 Task: Add in the project ZeroG an epic 'ITIL Implementation'.
Action: Mouse moved to (206, 64)
Screenshot: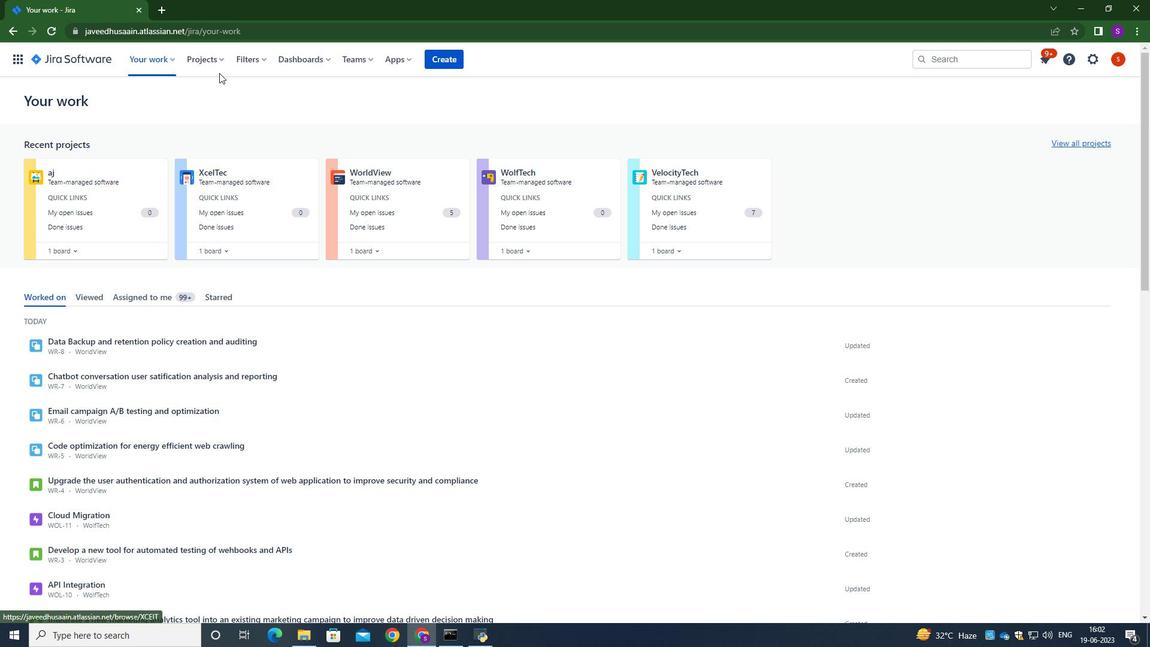 
Action: Mouse pressed left at (206, 64)
Screenshot: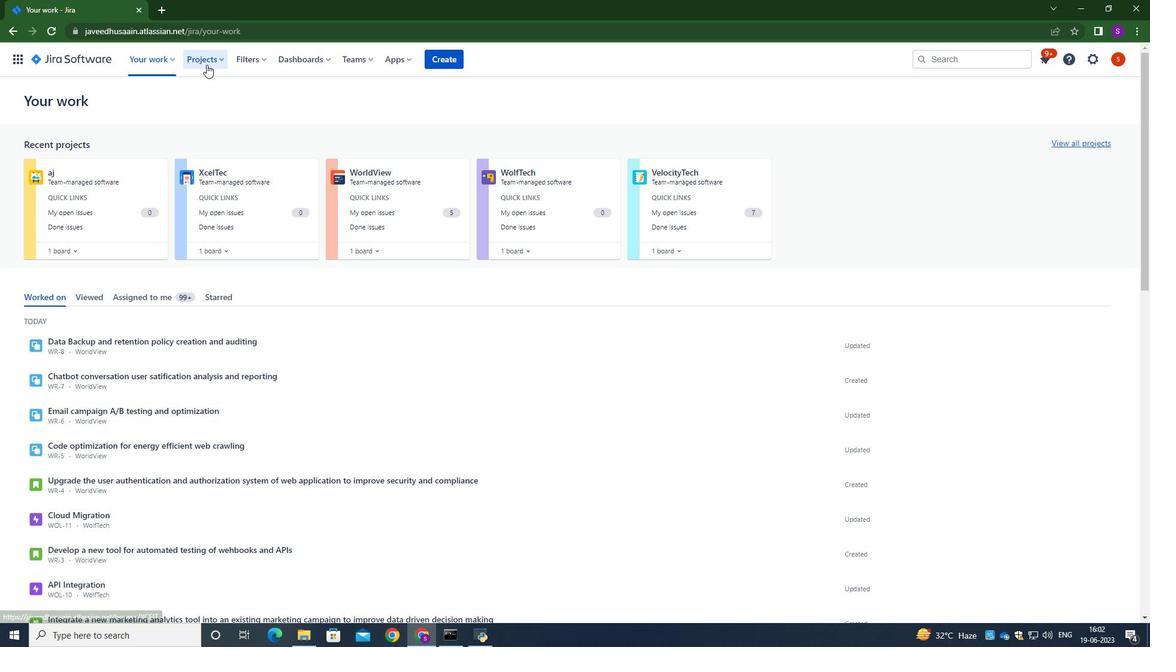 
Action: Mouse moved to (203, 106)
Screenshot: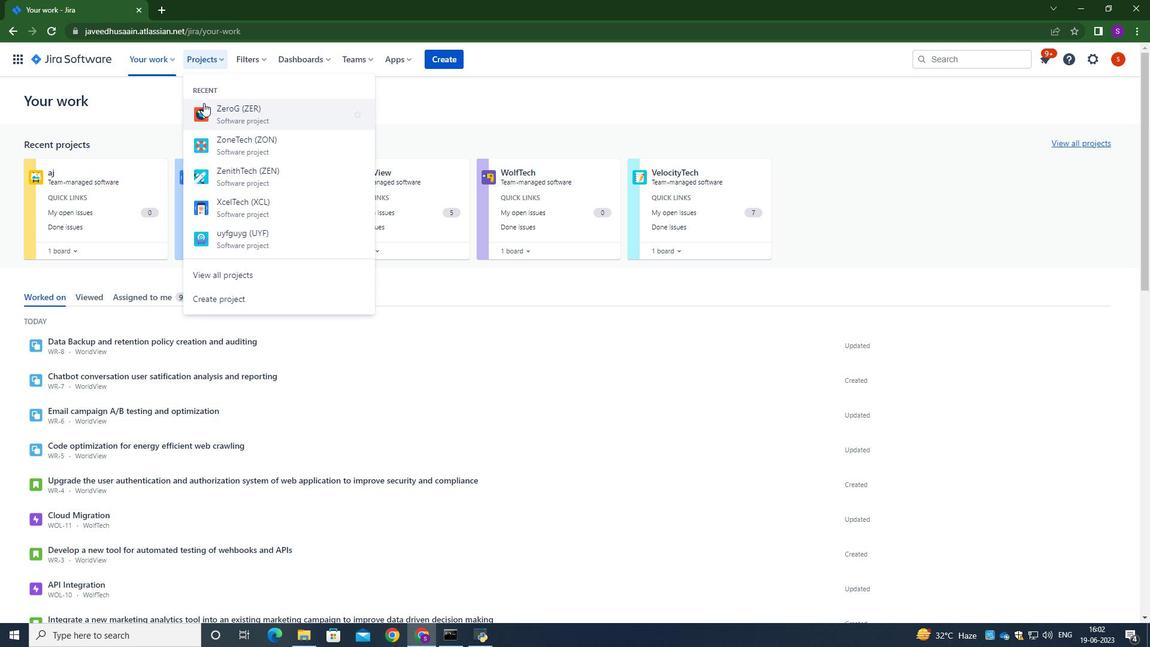 
Action: Mouse pressed left at (203, 106)
Screenshot: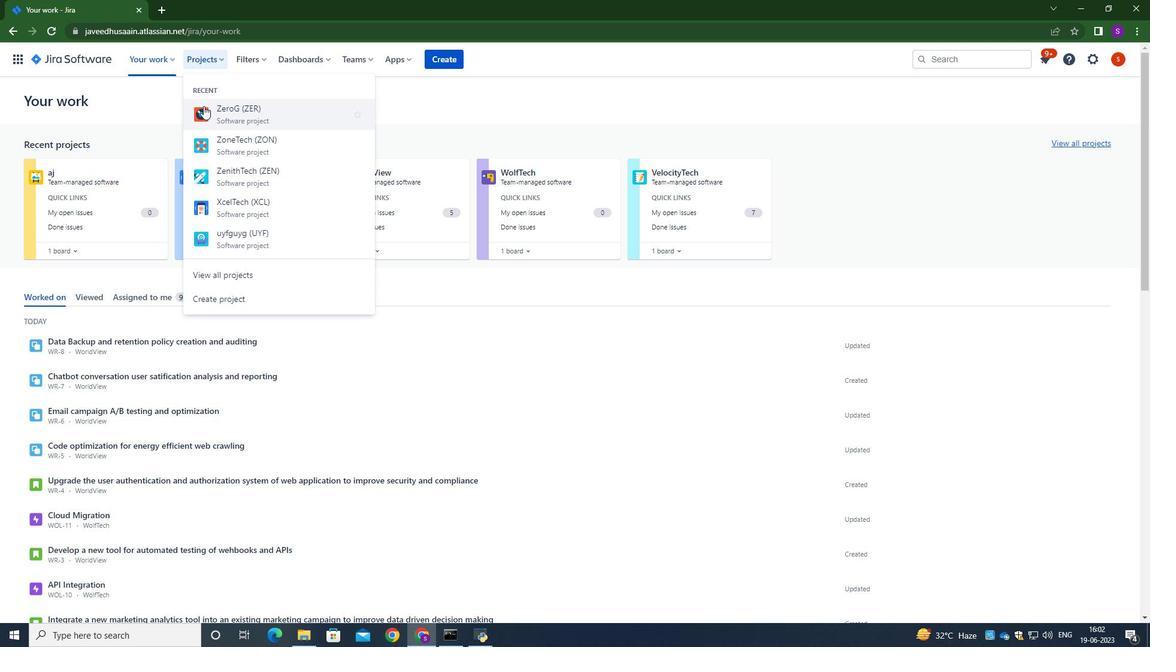 
Action: Mouse moved to (73, 185)
Screenshot: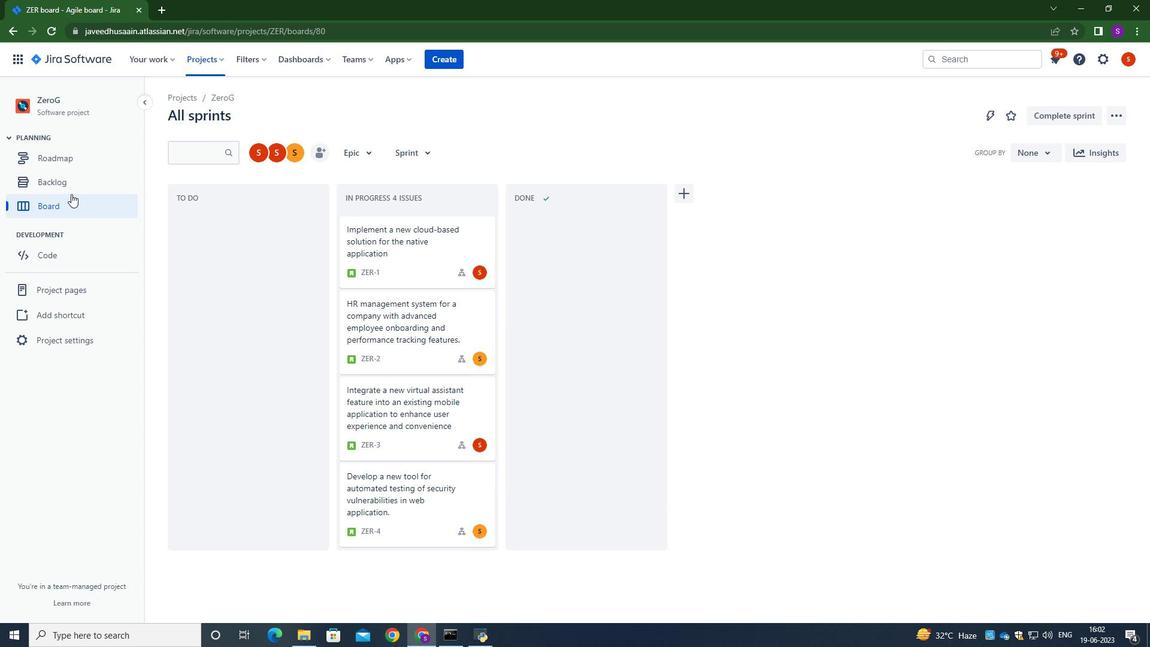 
Action: Mouse pressed left at (73, 185)
Screenshot: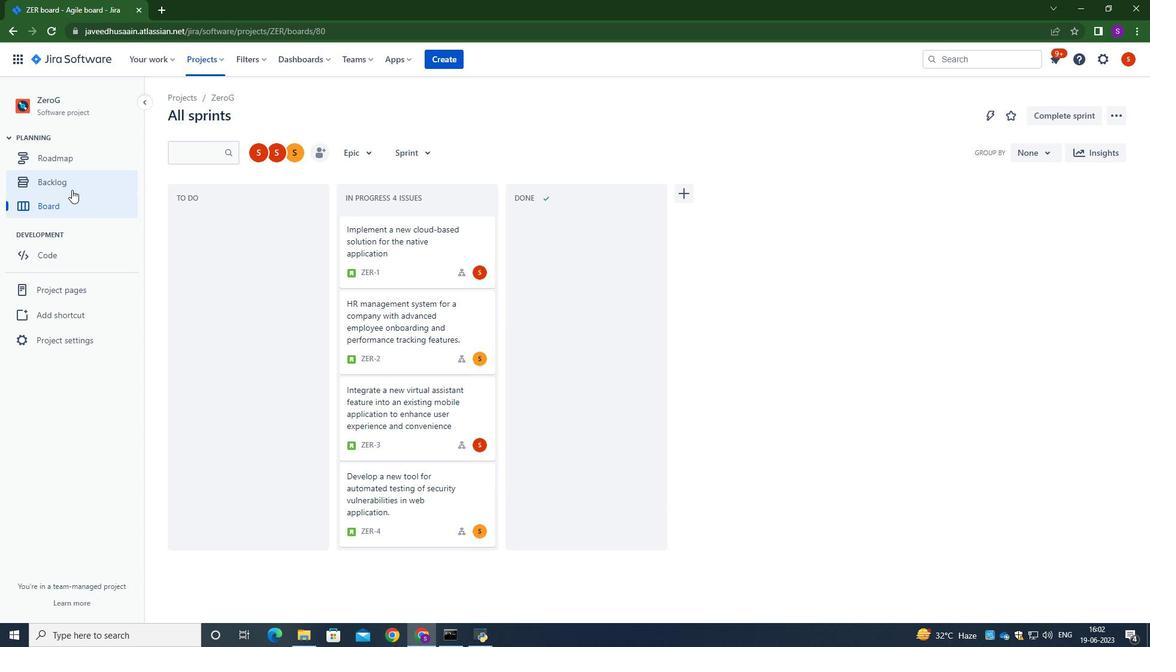 
Action: Mouse moved to (250, 322)
Screenshot: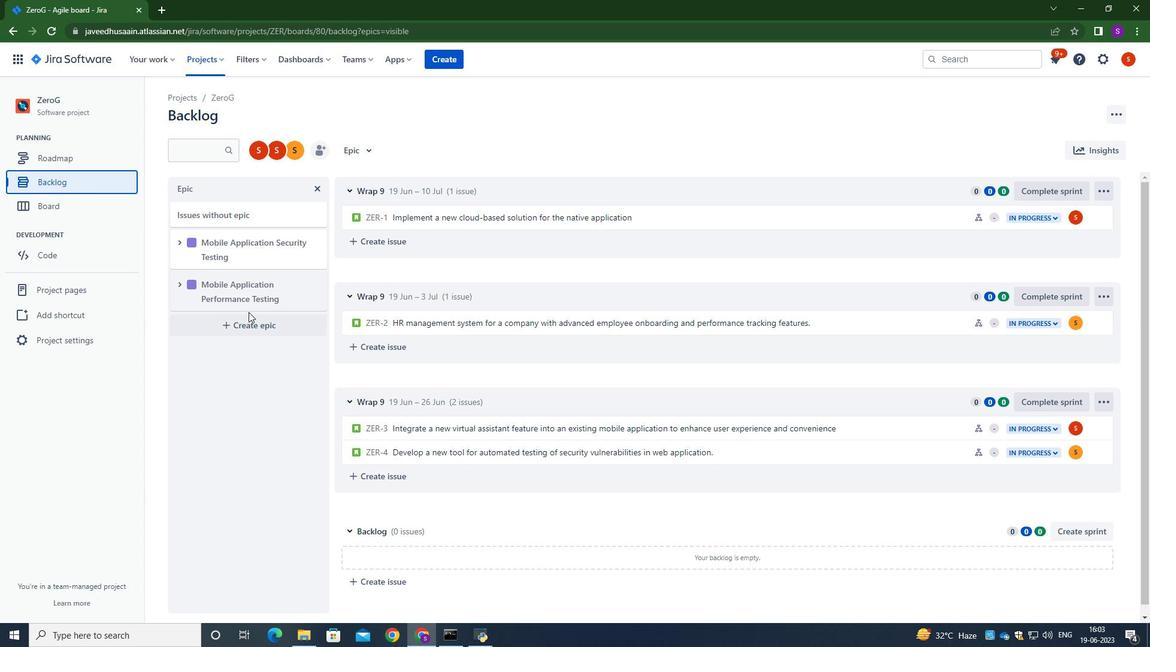 
Action: Mouse pressed left at (250, 322)
Screenshot: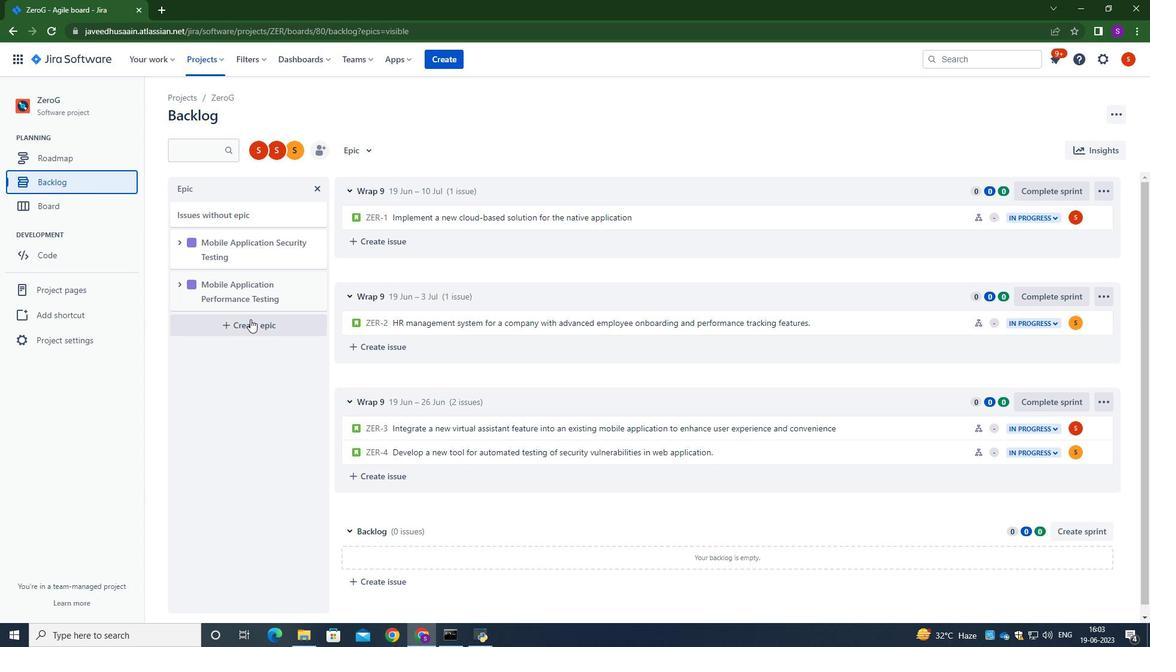
Action: Mouse moved to (250, 324)
Screenshot: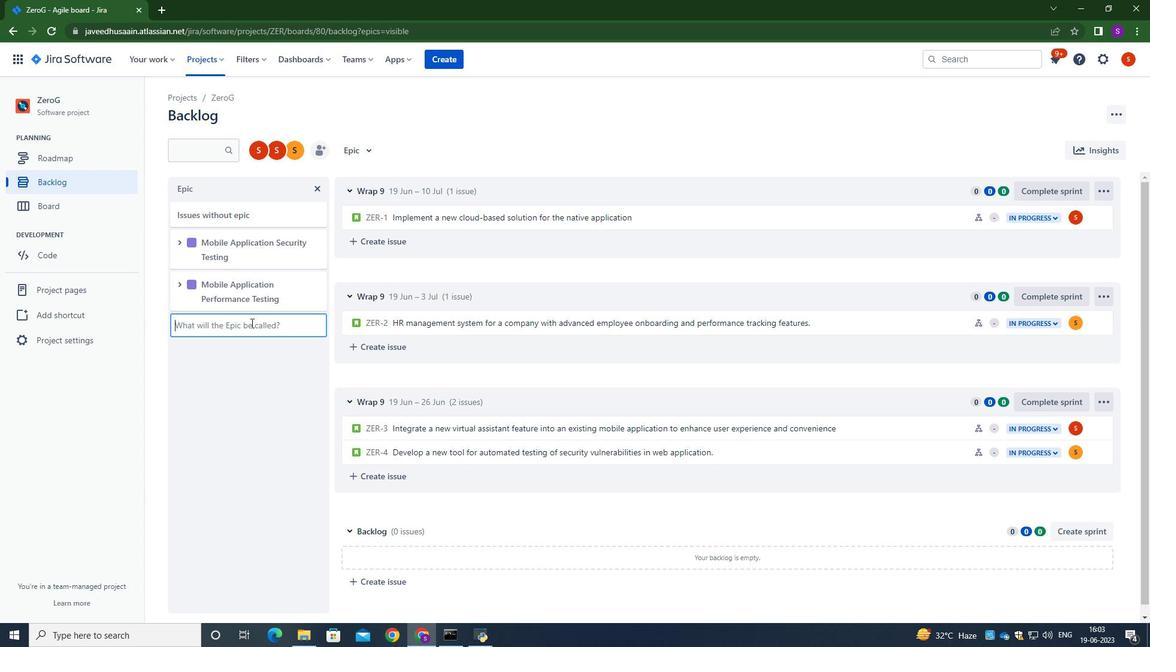 
Action: Mouse pressed left at (250, 324)
Screenshot: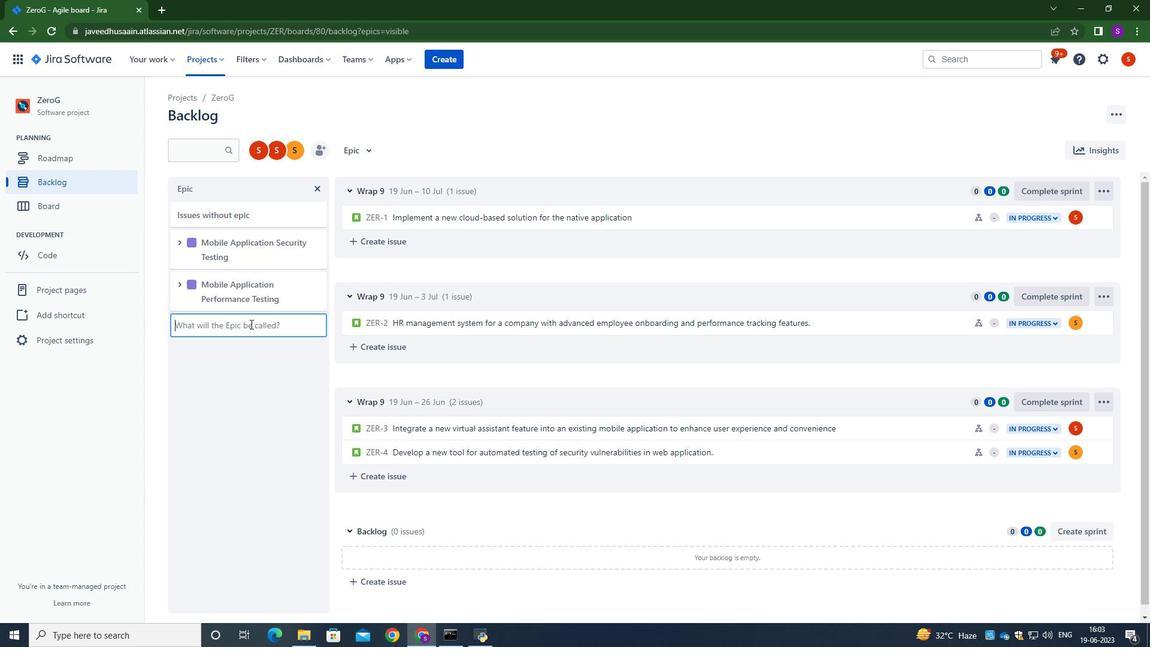 
Action: Key pressed <Key.caps_lock>ITIL<Key.space><Key.caps_lock><Key.caps_lock>I<Key.caps_lock>mplementation<Key.enter>
Screenshot: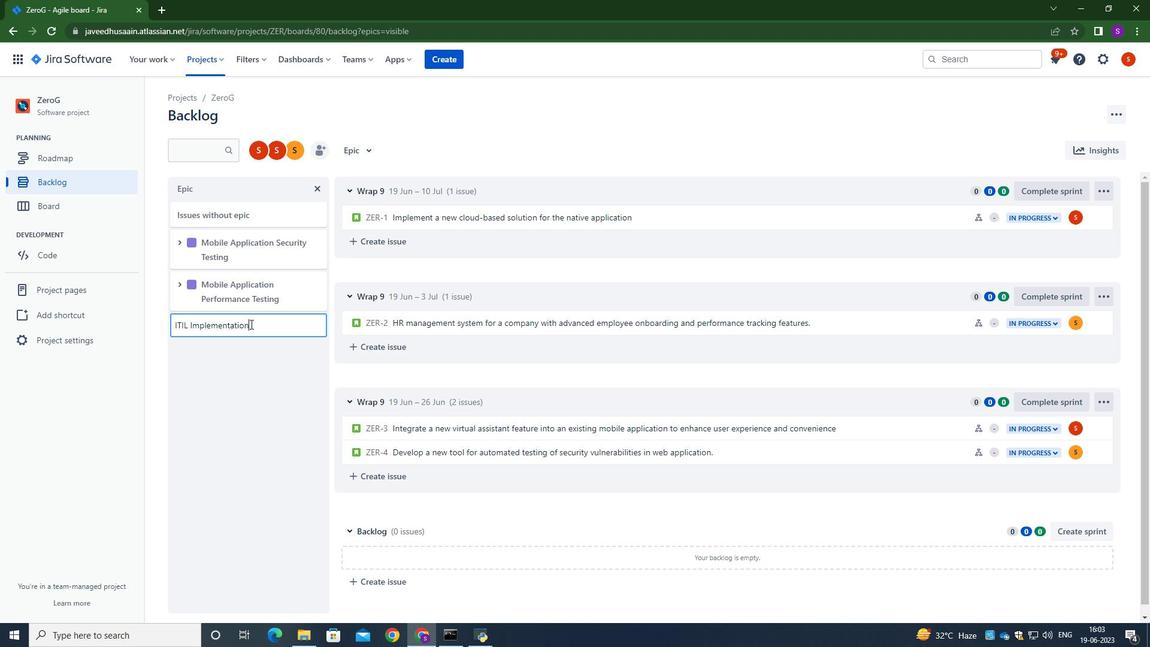 
Action: Mouse moved to (244, 414)
Screenshot: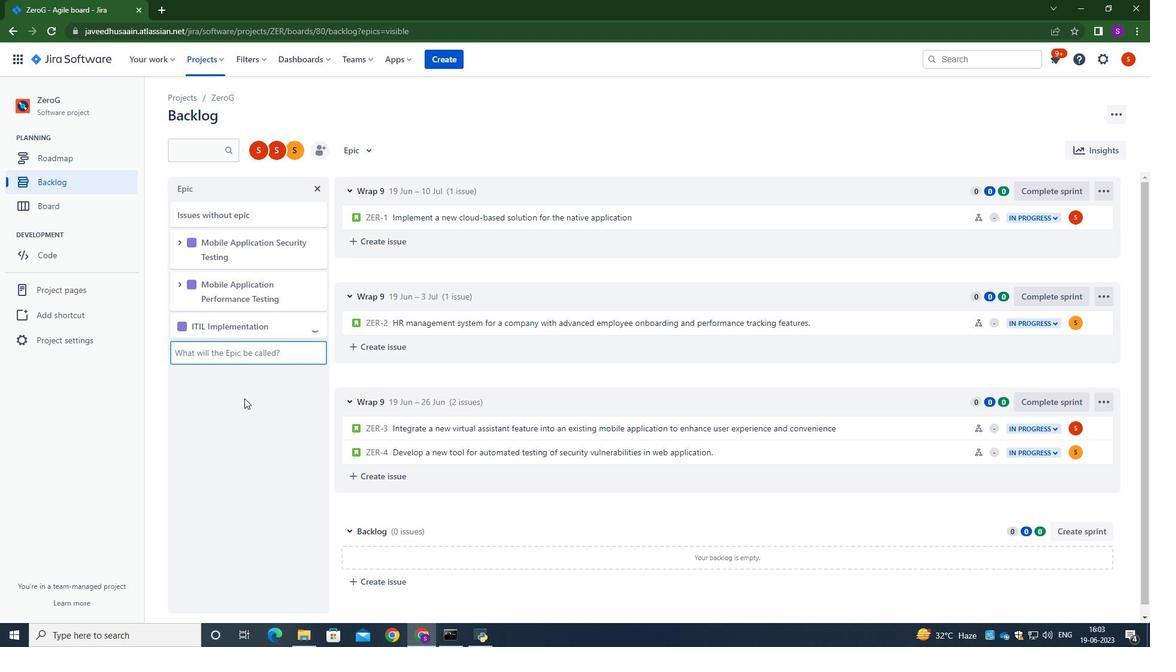 
Action: Mouse pressed left at (244, 414)
Screenshot: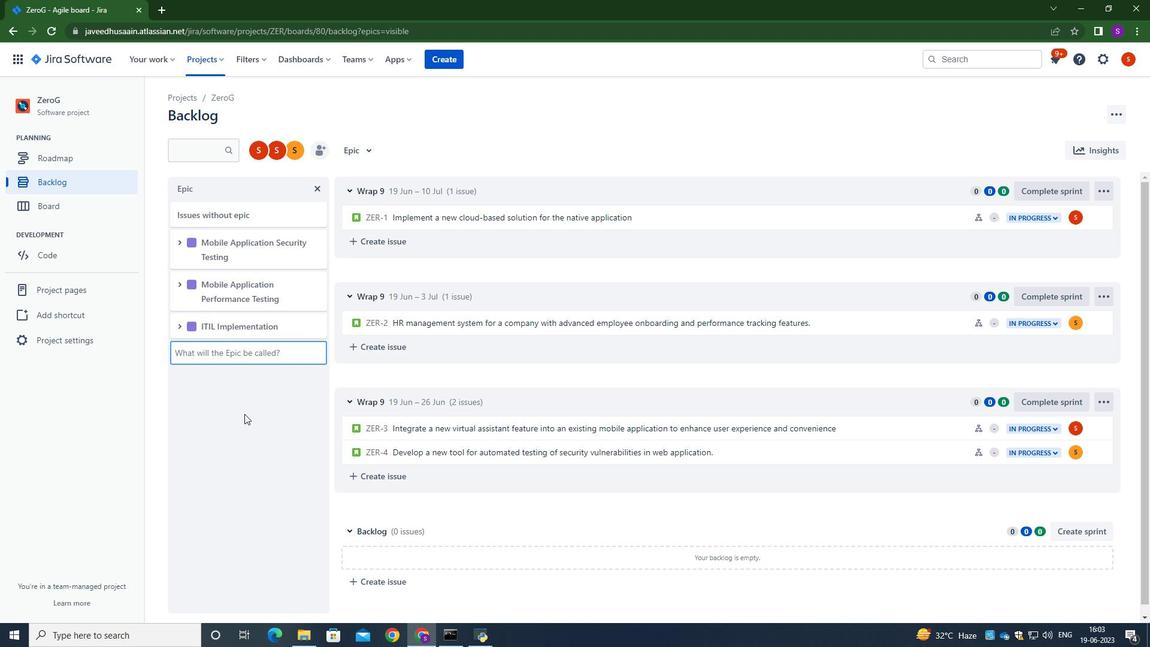
